 Task: Calculate the determinant of a 2x2 matrix with integer entries: {{3, 4}, {5, 6}}.
Action: Mouse moved to (1359, 85)
Screenshot: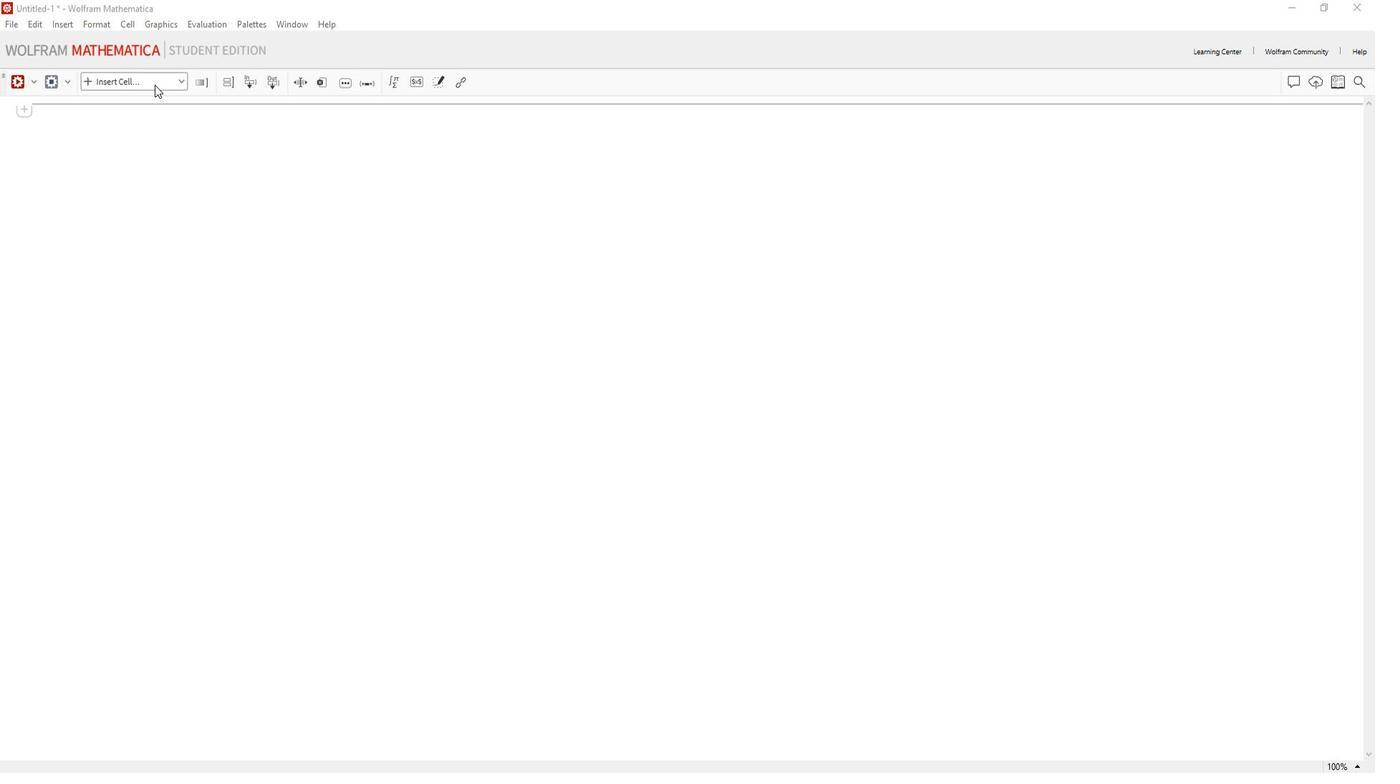 
Action: Mouse pressed left at (1359, 85)
Screenshot: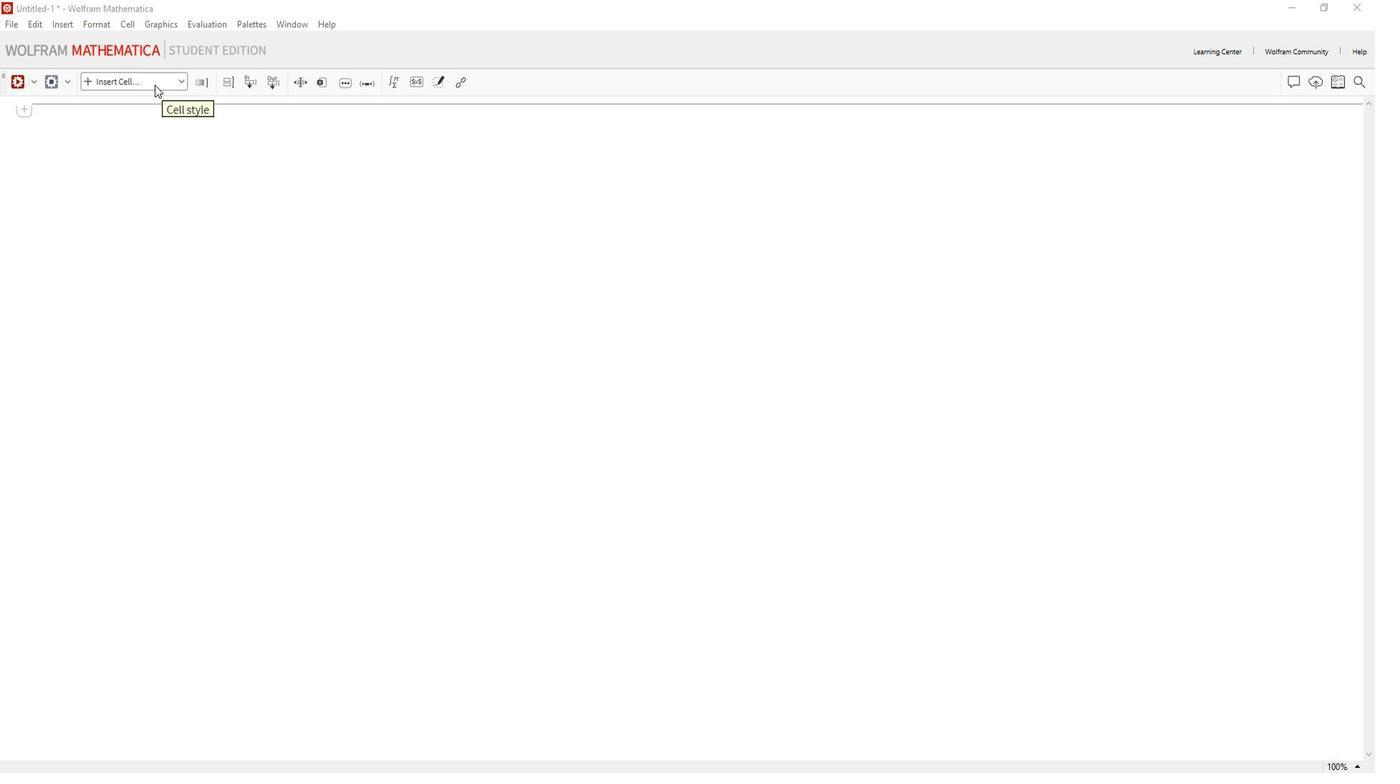 
Action: Mouse moved to (1332, 108)
Screenshot: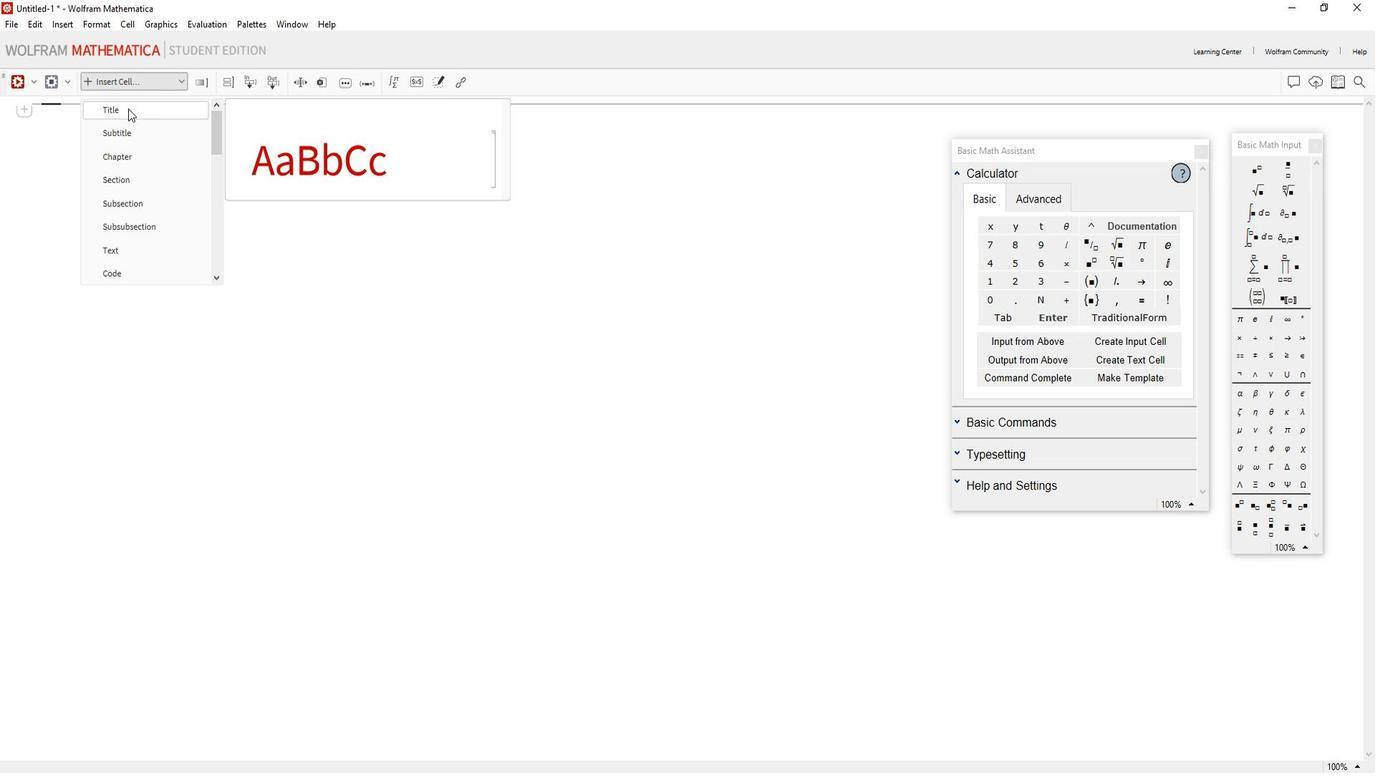 
Action: Mouse pressed left at (1332, 108)
Screenshot: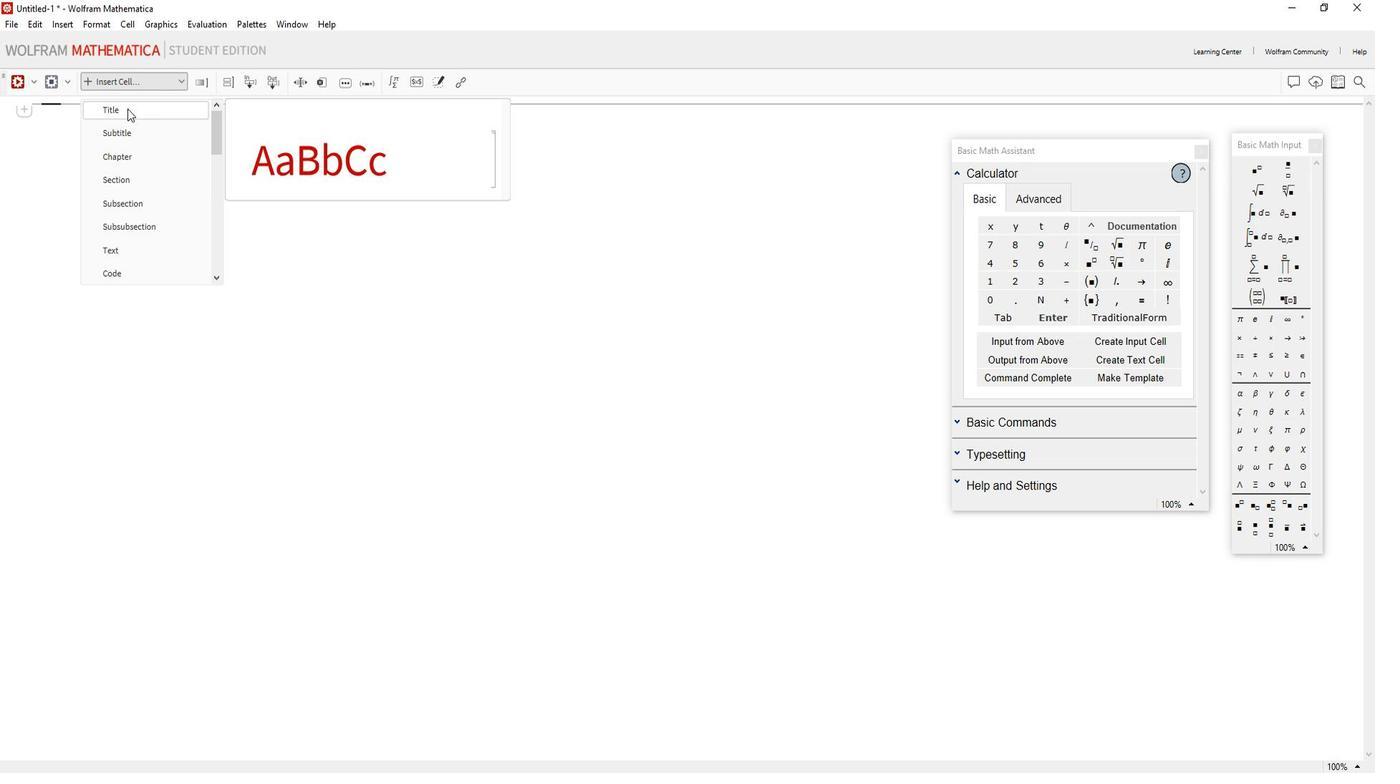 
Action: Mouse moved to (1360, 180)
Screenshot: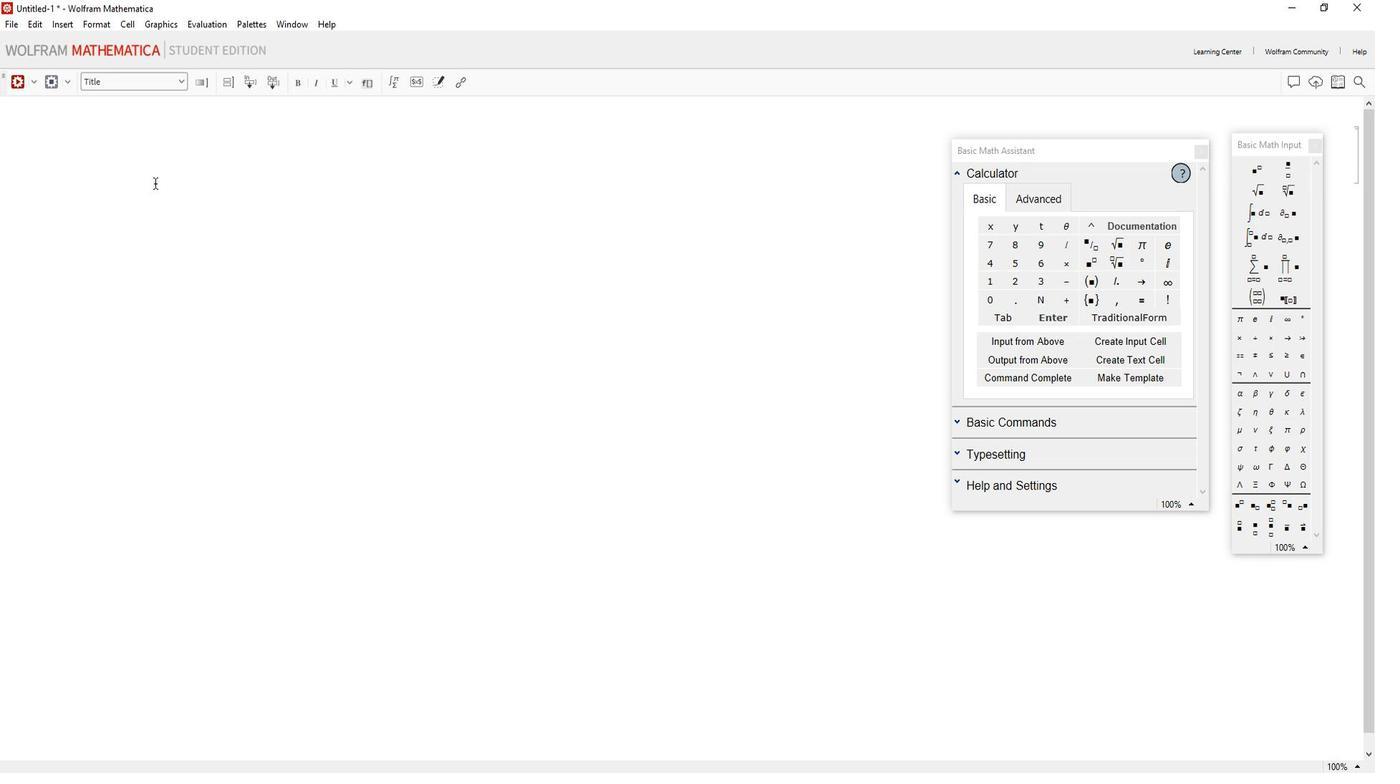 
Action: Key pressed <Key.shift>Determina<Key.backspace><Key.backspace><Key.backspace>inant<Key.space>of<Key.space>matrix<Key.space>with<Key.space>interter
Screenshot: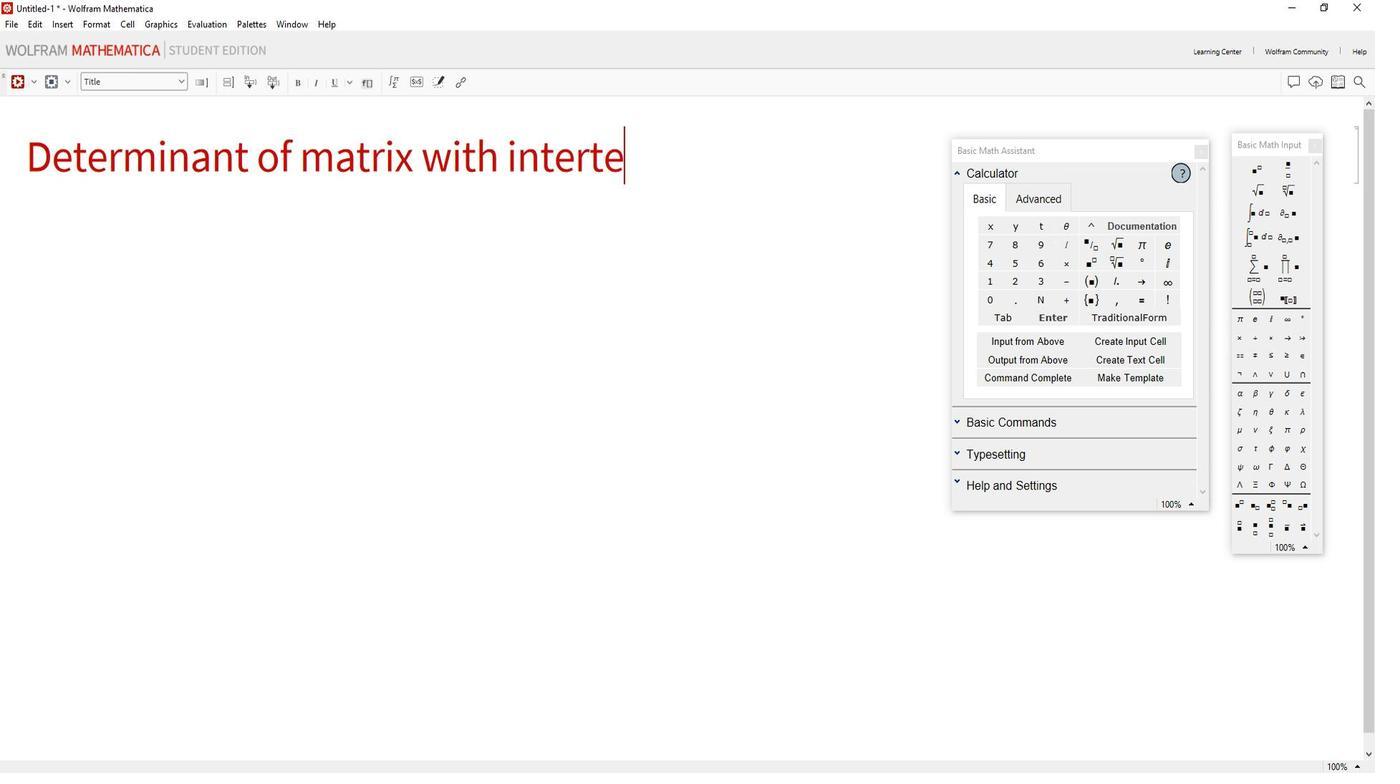 
Action: Mouse moved to (1328, 217)
Screenshot: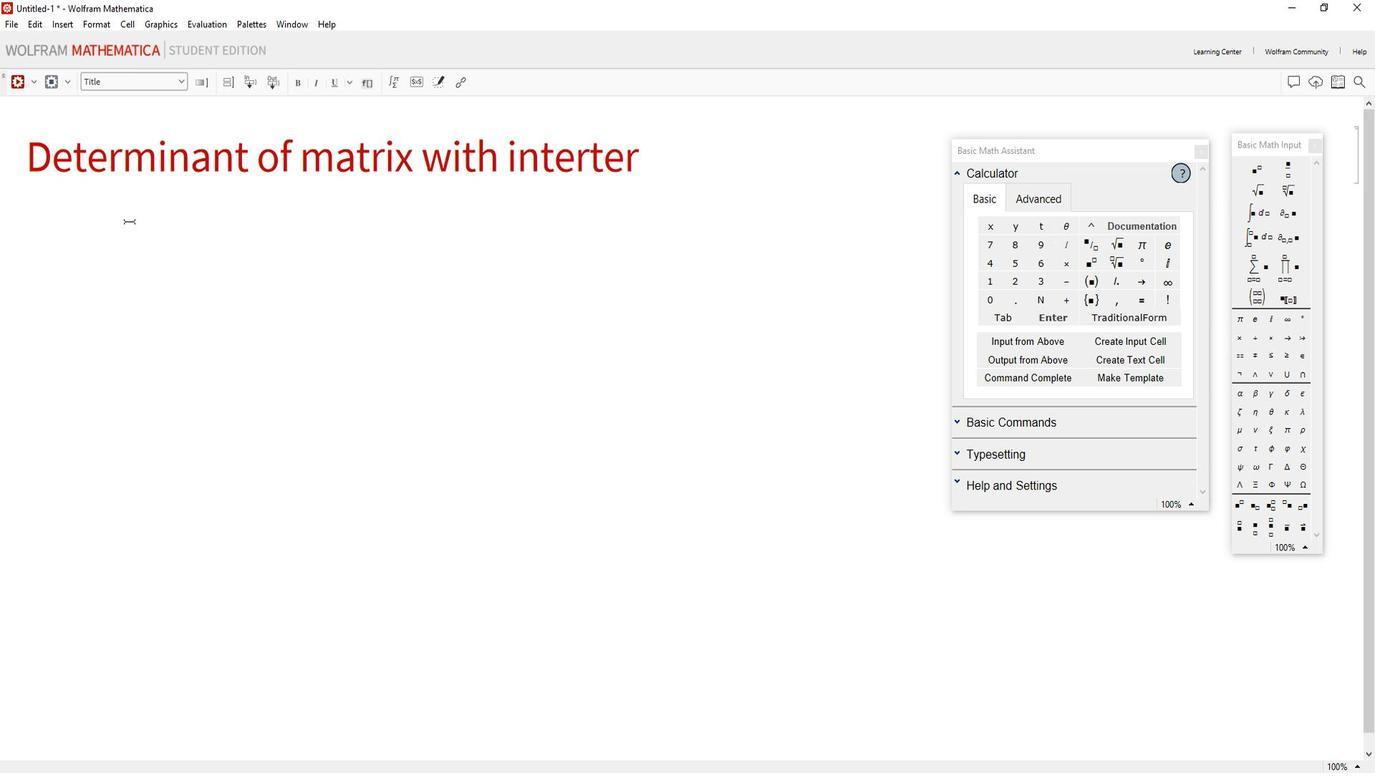 
Action: Mouse pressed left at (1328, 217)
Screenshot: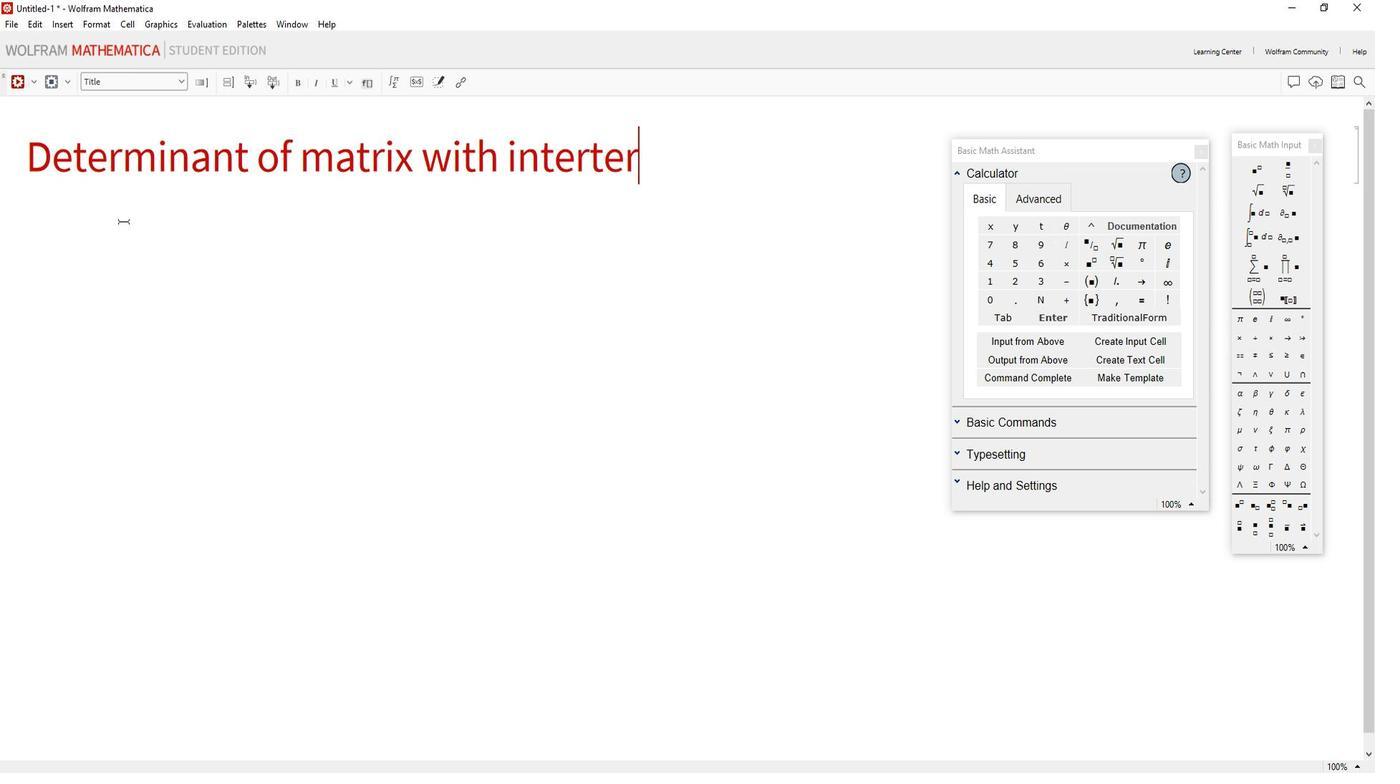 
Action: Mouse moved to (1381, 78)
Screenshot: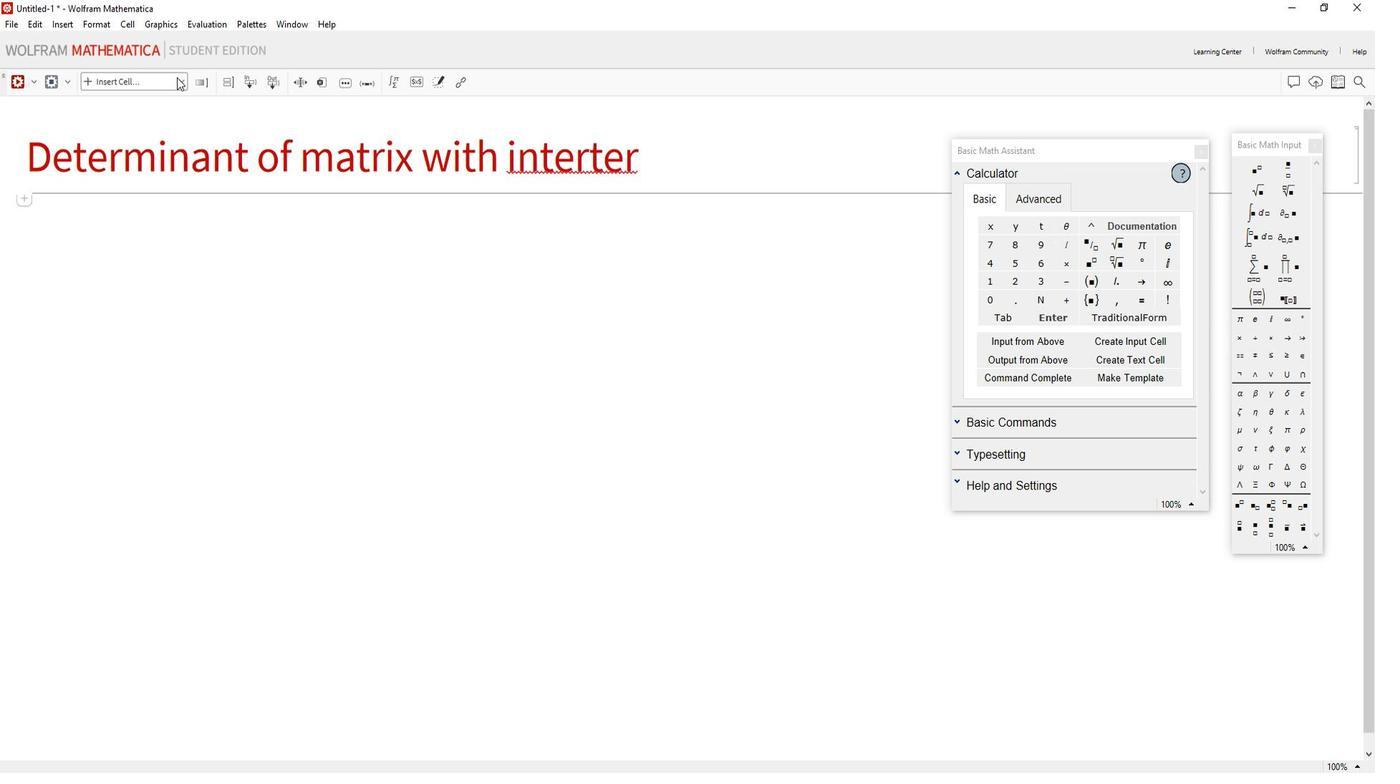 
Action: Mouse pressed left at (1381, 78)
Screenshot: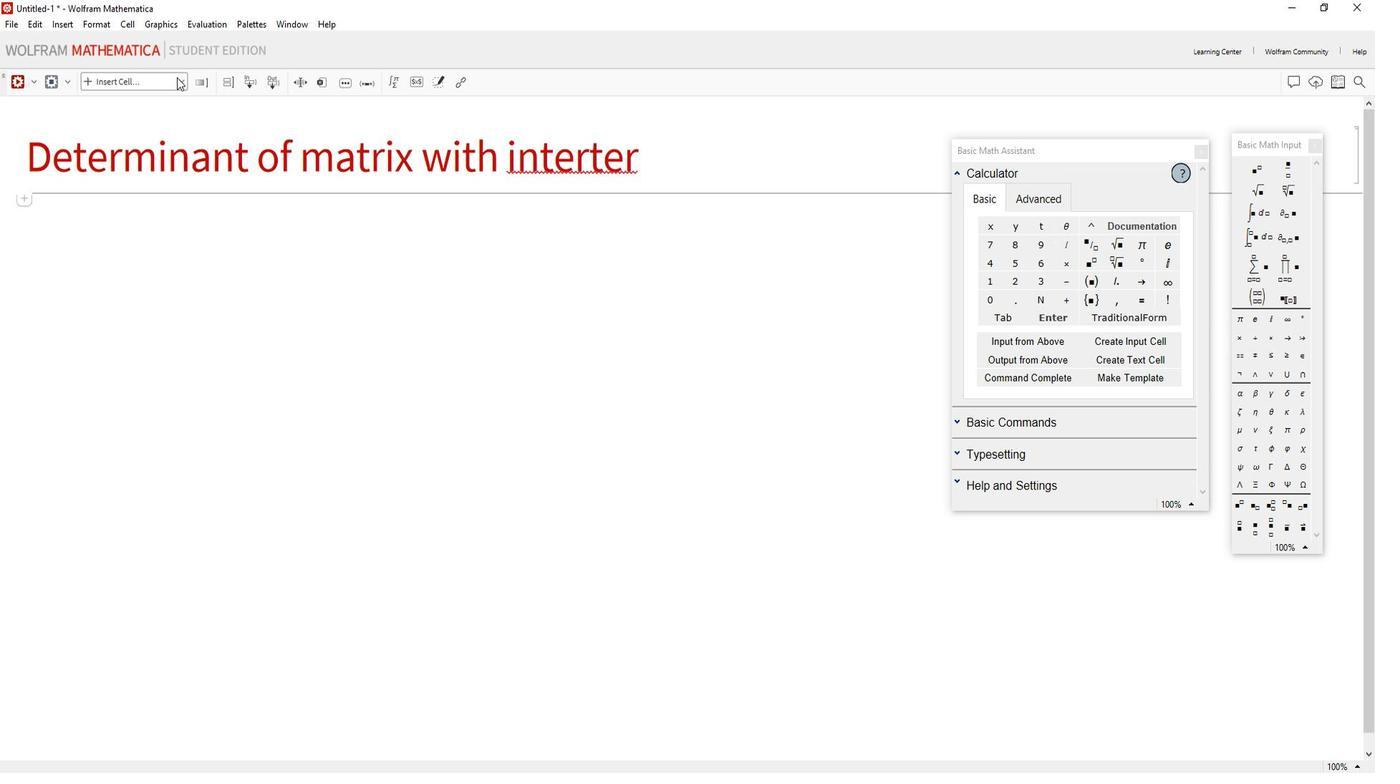 
Action: Mouse moved to (1325, 267)
Screenshot: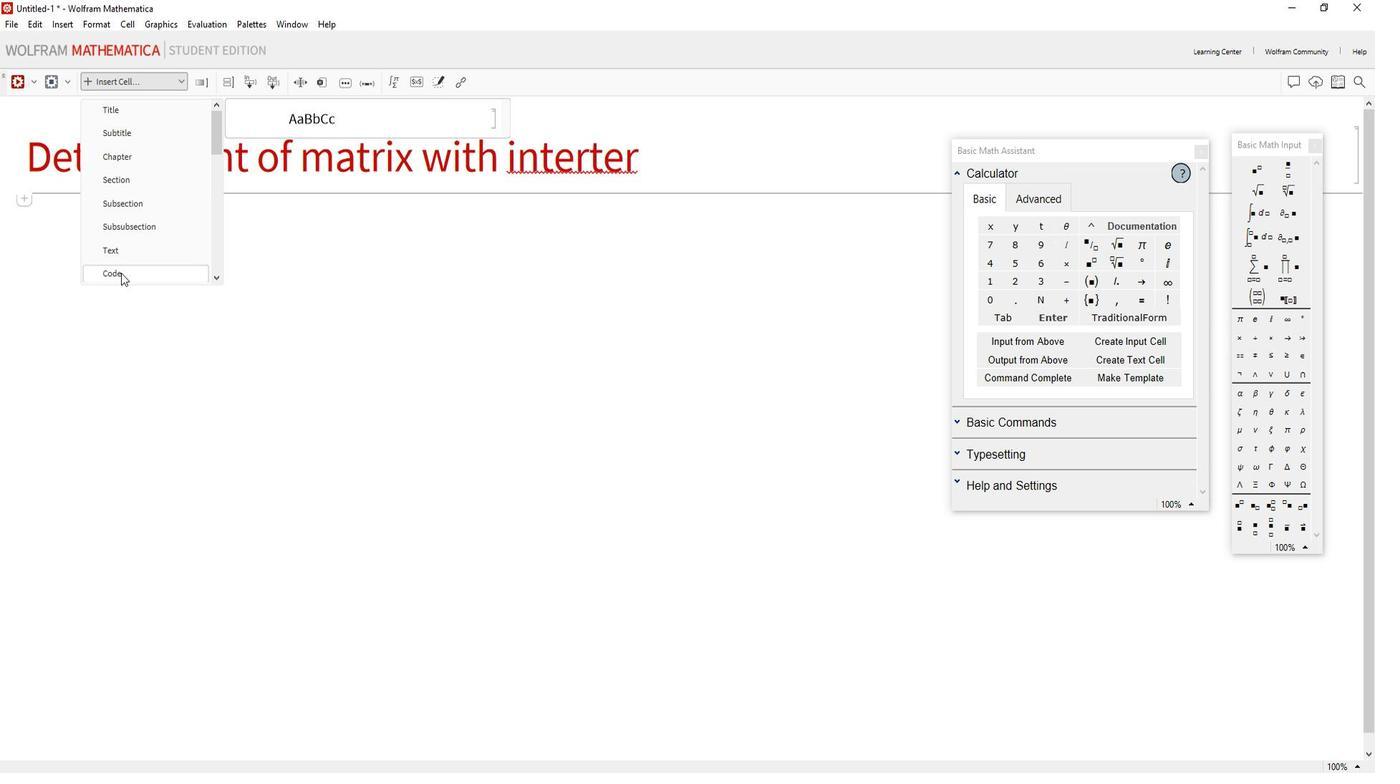 
Action: Mouse pressed left at (1325, 267)
Screenshot: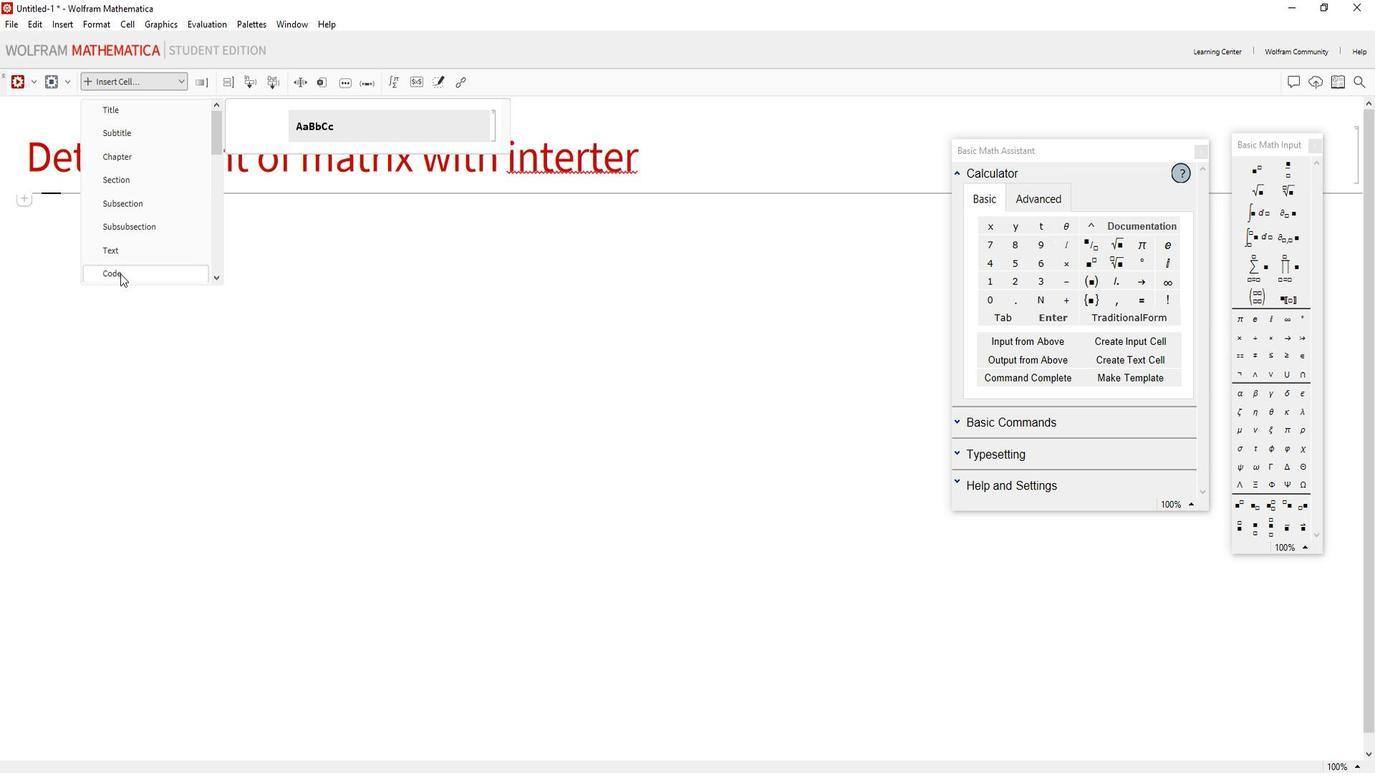 
Action: Mouse moved to (731, 751)
Screenshot: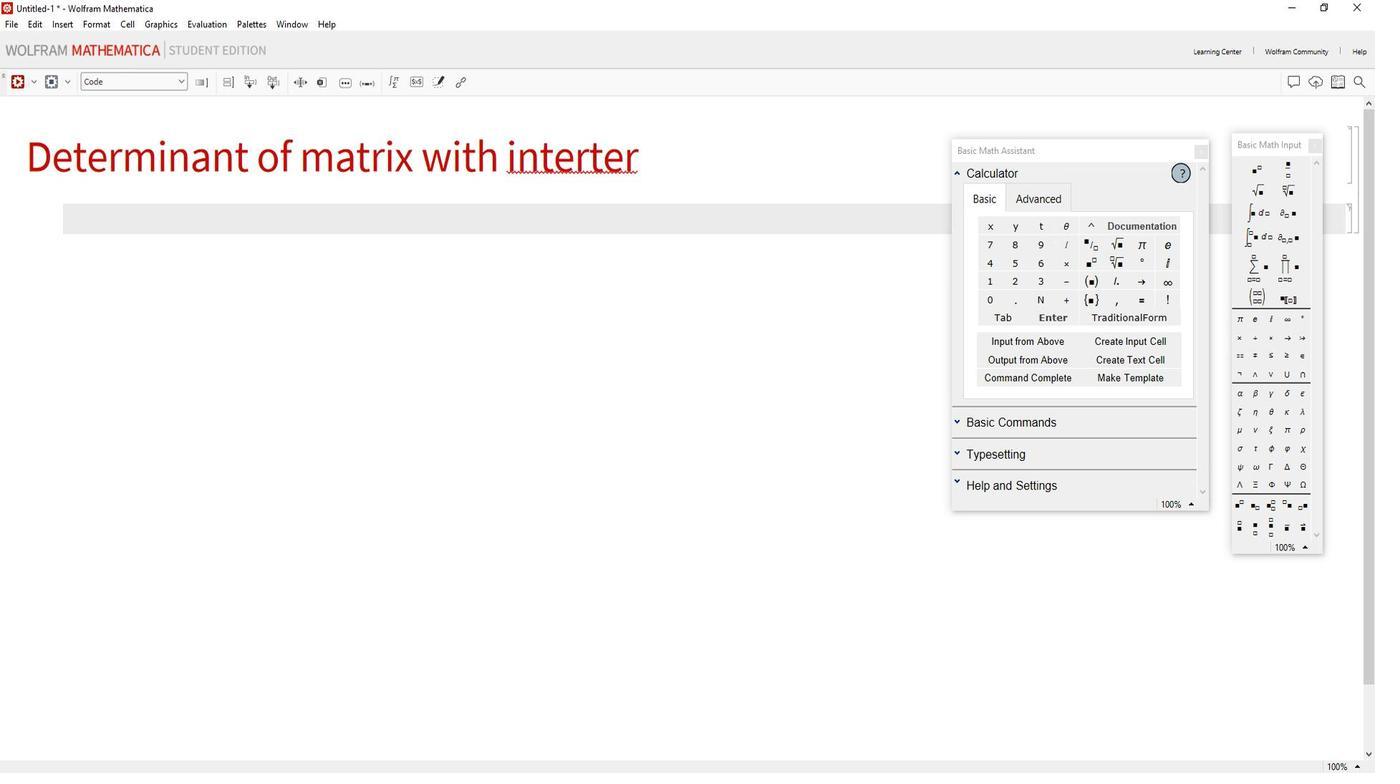 
Action: Mouse pressed left at (731, 751)
Screenshot: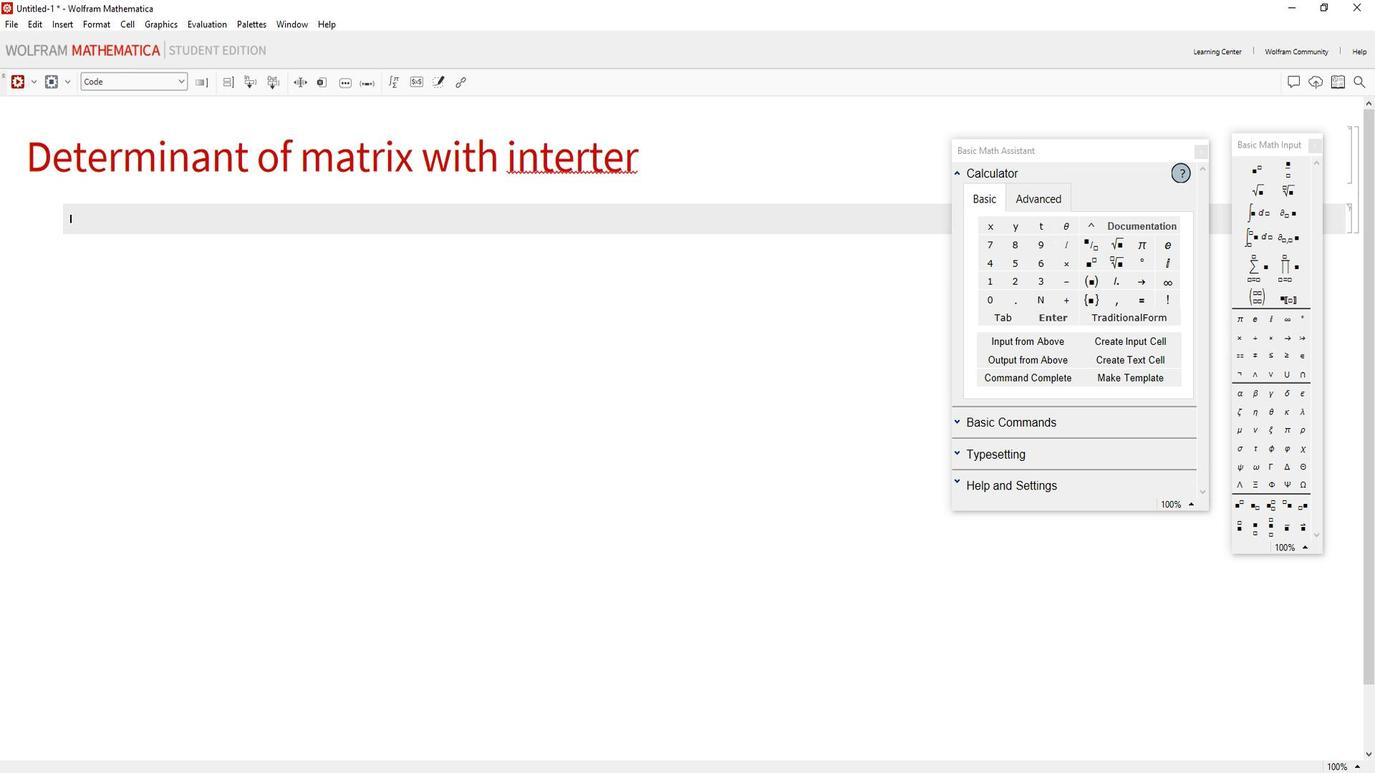 
Action: Mouse moved to (1380, 214)
Screenshot: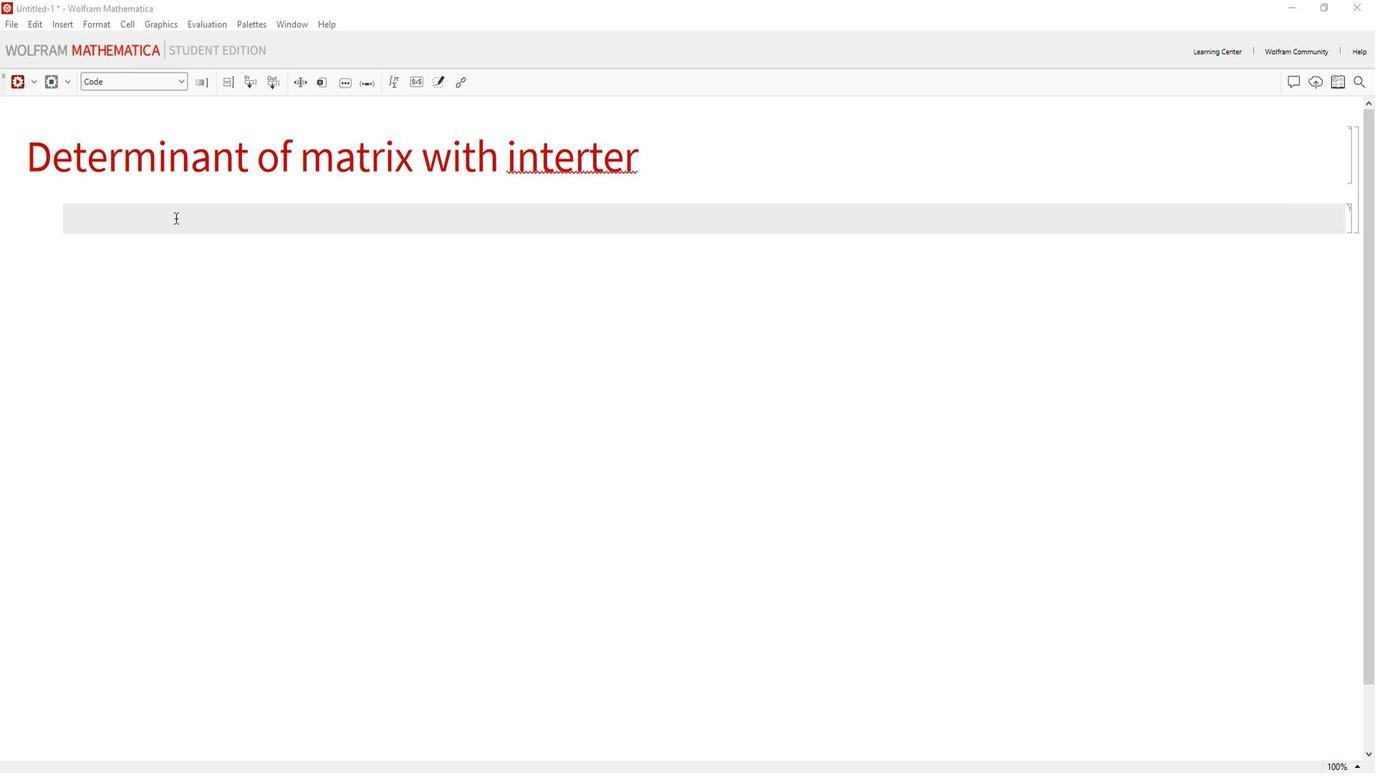 
Action: Mouse pressed left at (1380, 214)
Screenshot: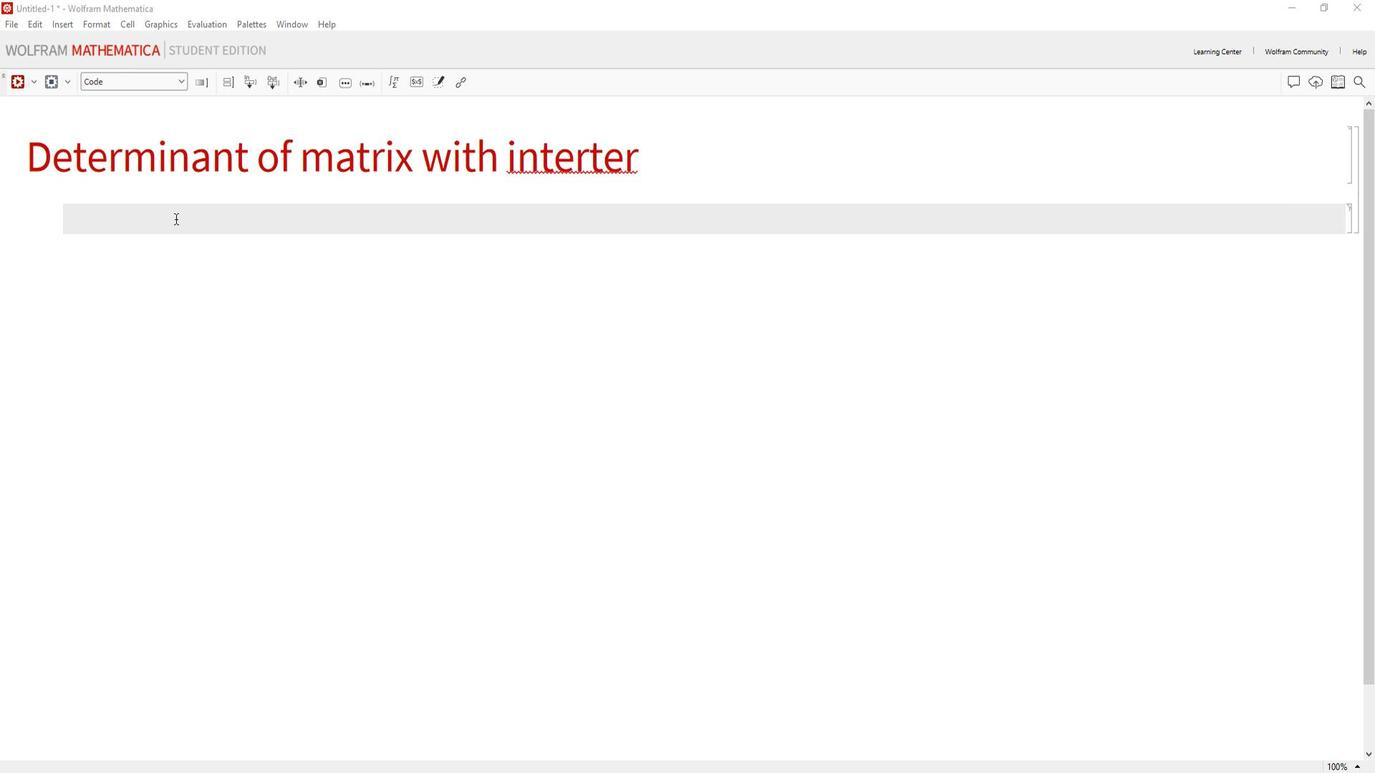 
Action: Key pressed matrix<Key.space>=<Key.space><Key.shift_r>{<Key.shift_r><Key.shift_r><Key.shift_r><Key.shift_r><Key.shift_r><Key.shift_r><Key.shift_r><Key.shift_r><Key.shift_r><Key.shift_r><Key.shift_r><Key.shift_r><Key.shift_r><Key.shift_r><Key.shift_r><Key.shift_r><Key.shift_r><Key.shift_r><Key.shift_r><Key.shift_r><Key.shift_r><Key.shift_r>{3,<Key.space>4<Key.right>,<Key.space><Key.shift>{5,<Key.space>6<Key.right><Key.right>;<Key.enter>determinant<Key.space>=<Key.space><Key.shift>Det[matrix<Key.right>;<Key.enter>determinant<Key.shift_r><Key.enter>
Screenshot: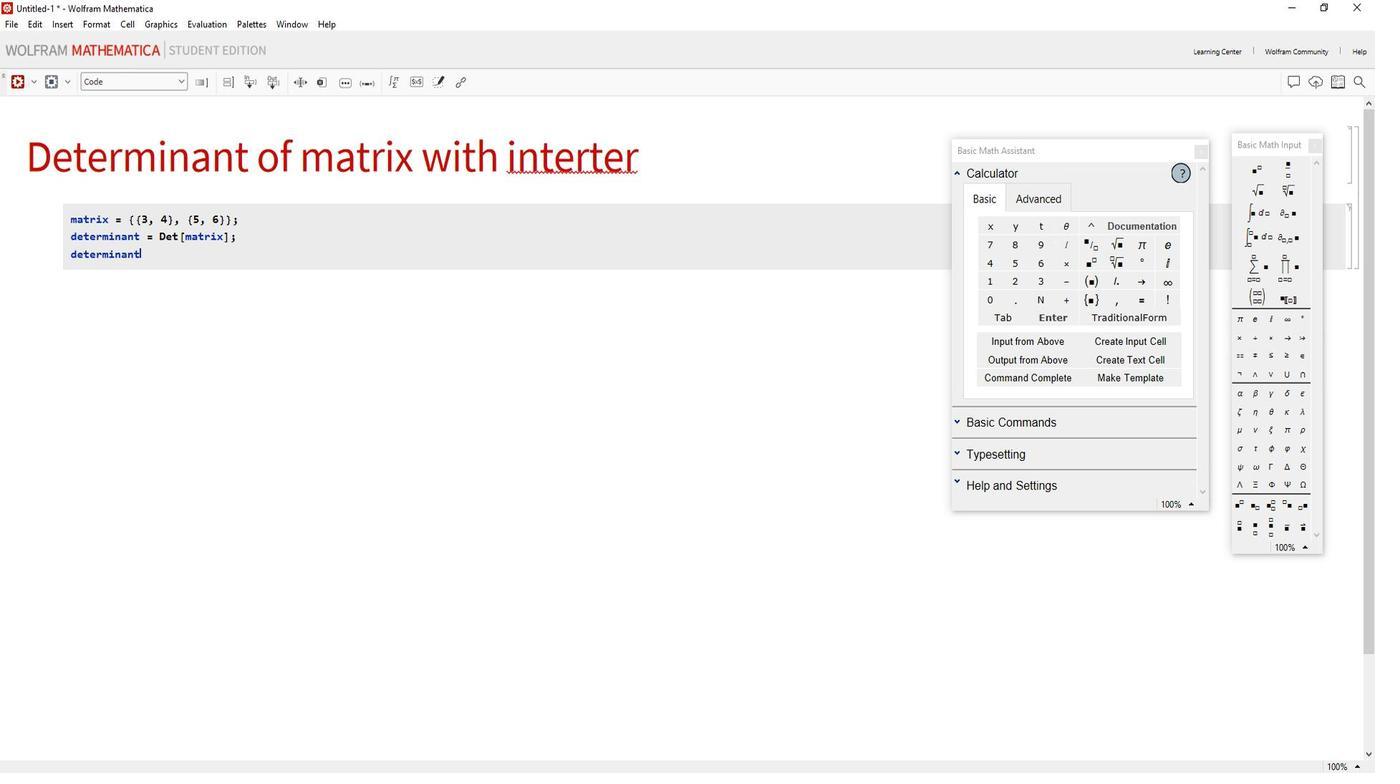 
Action: Mouse moved to (773, 762)
Screenshot: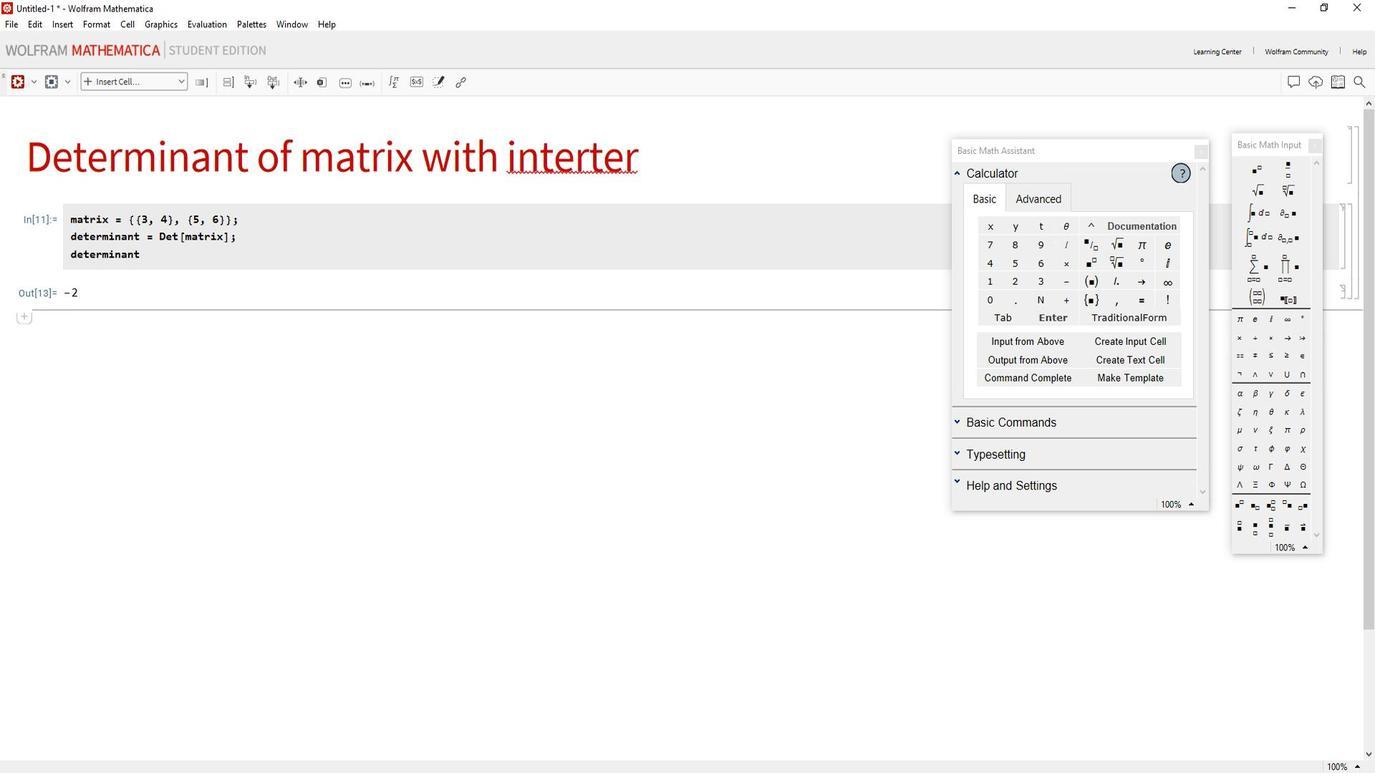 
Action: Mouse pressed left at (773, 762)
Screenshot: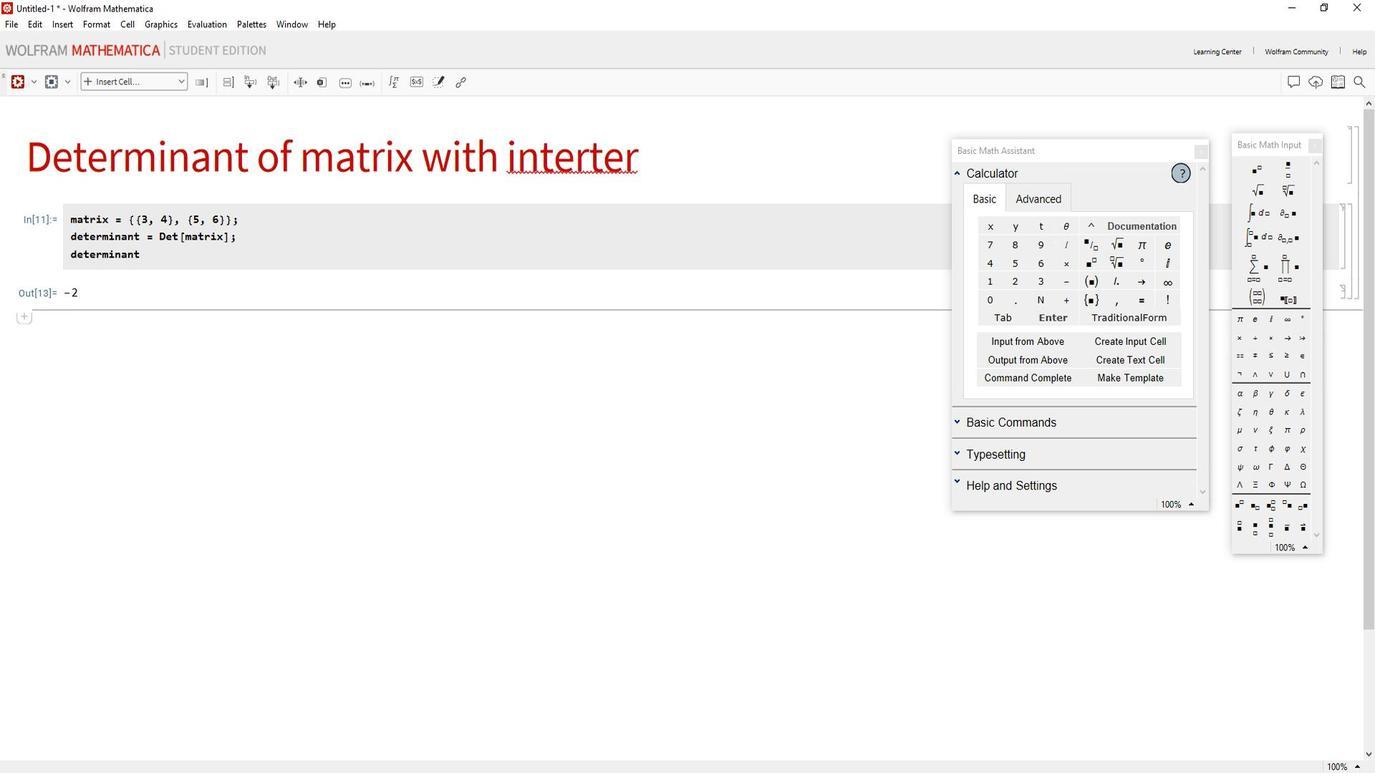 
Action: Mouse moved to (837, 711)
Screenshot: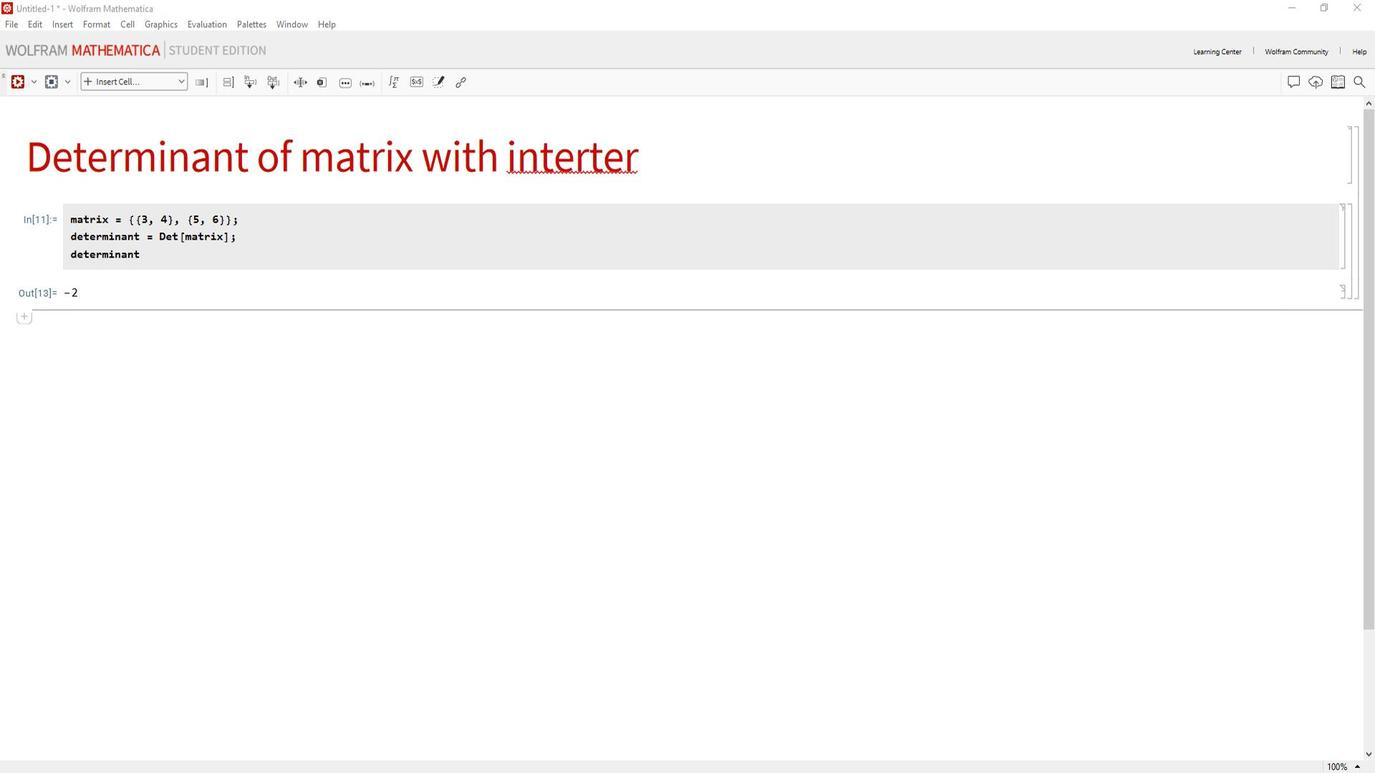 
Action: Mouse pressed left at (837, 711)
Screenshot: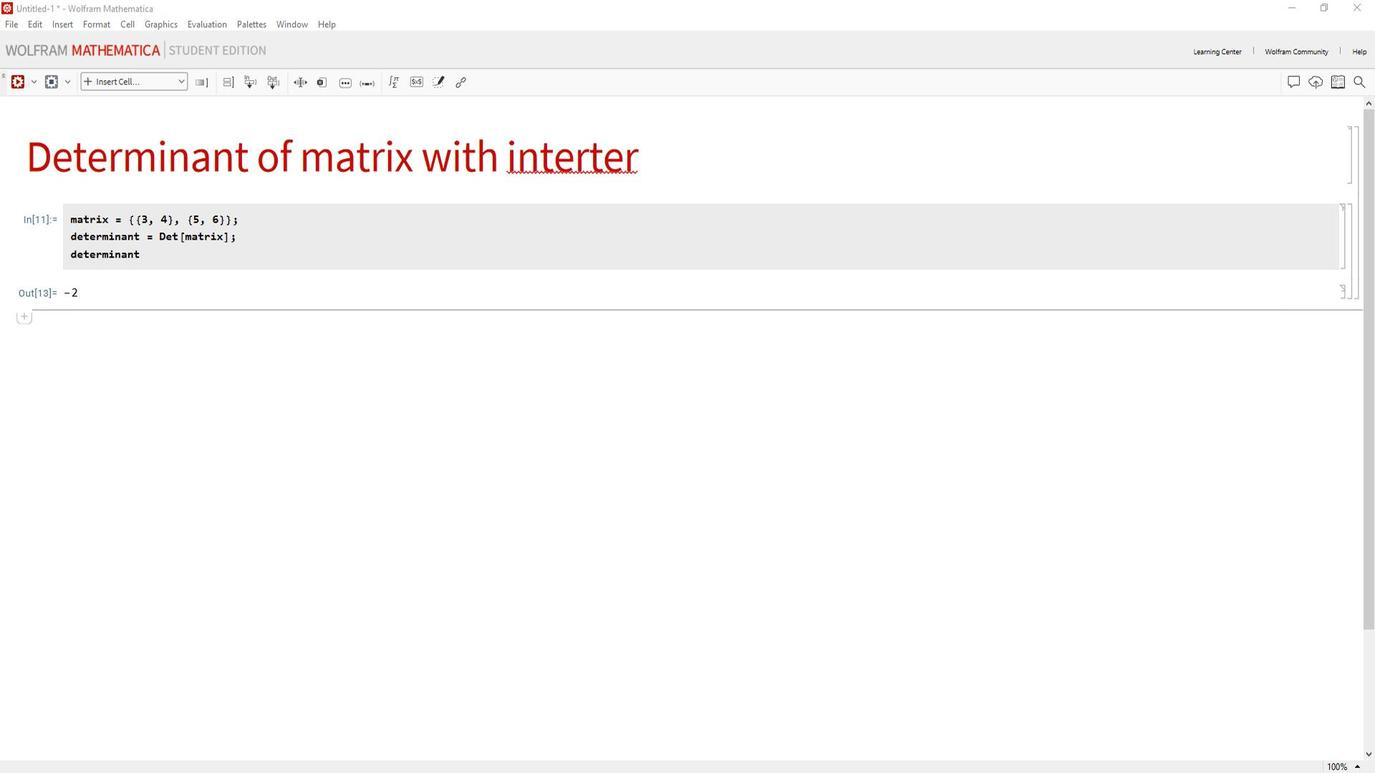 
Action: Mouse moved to (837, 635)
Screenshot: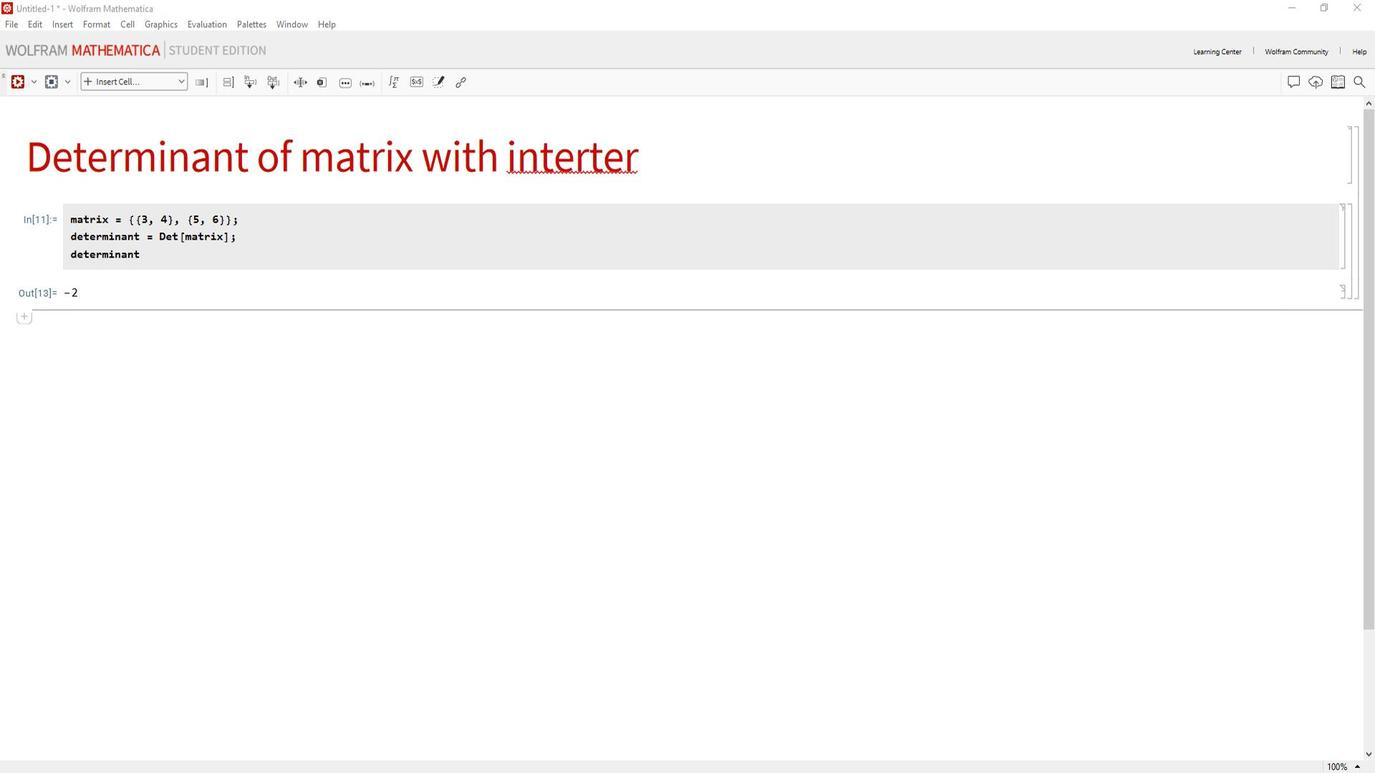
